 Task: Select the pages per sheet with 1.
Action: Mouse moved to (66, 112)
Screenshot: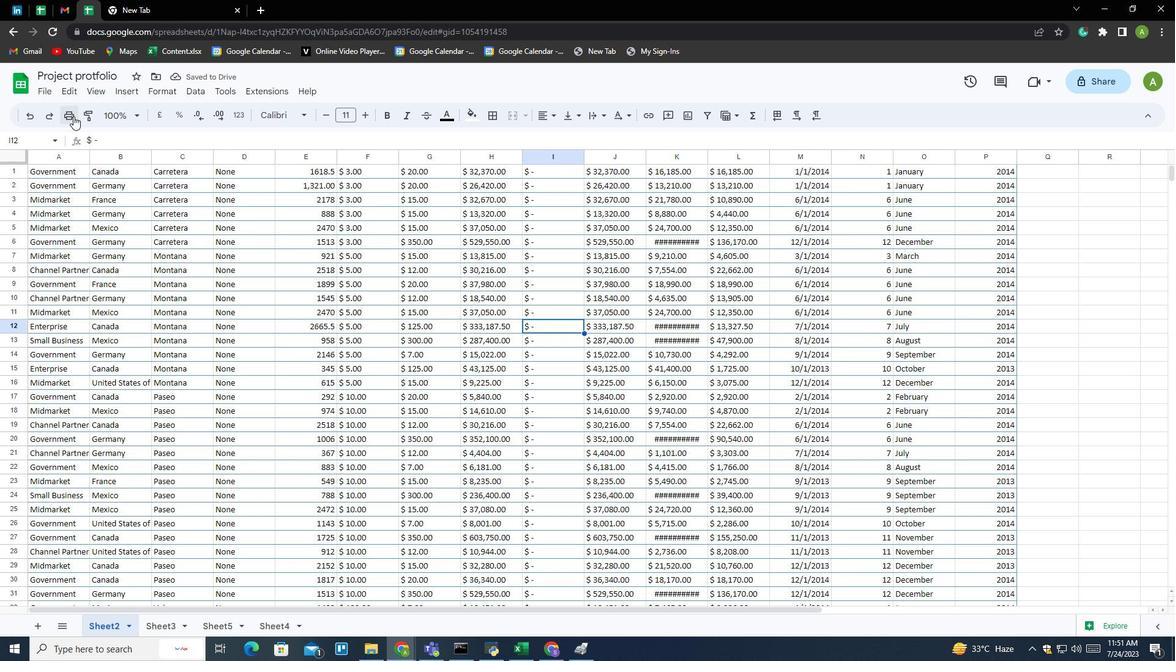 
Action: Mouse pressed left at (66, 112)
Screenshot: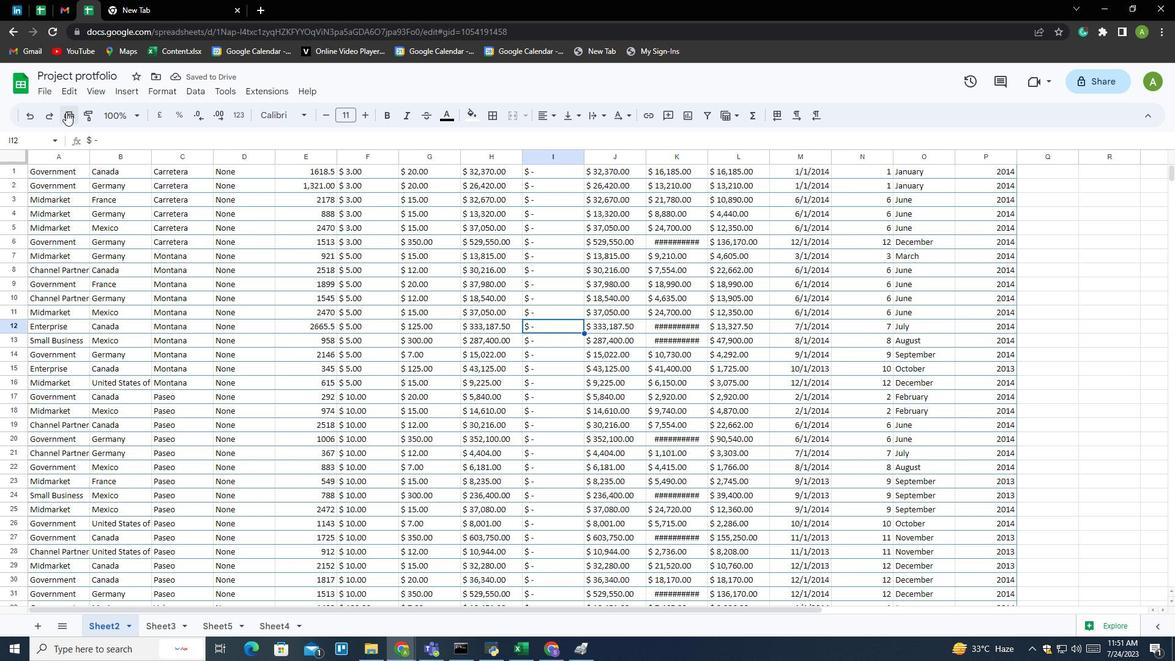 
Action: Mouse moved to (1146, 71)
Screenshot: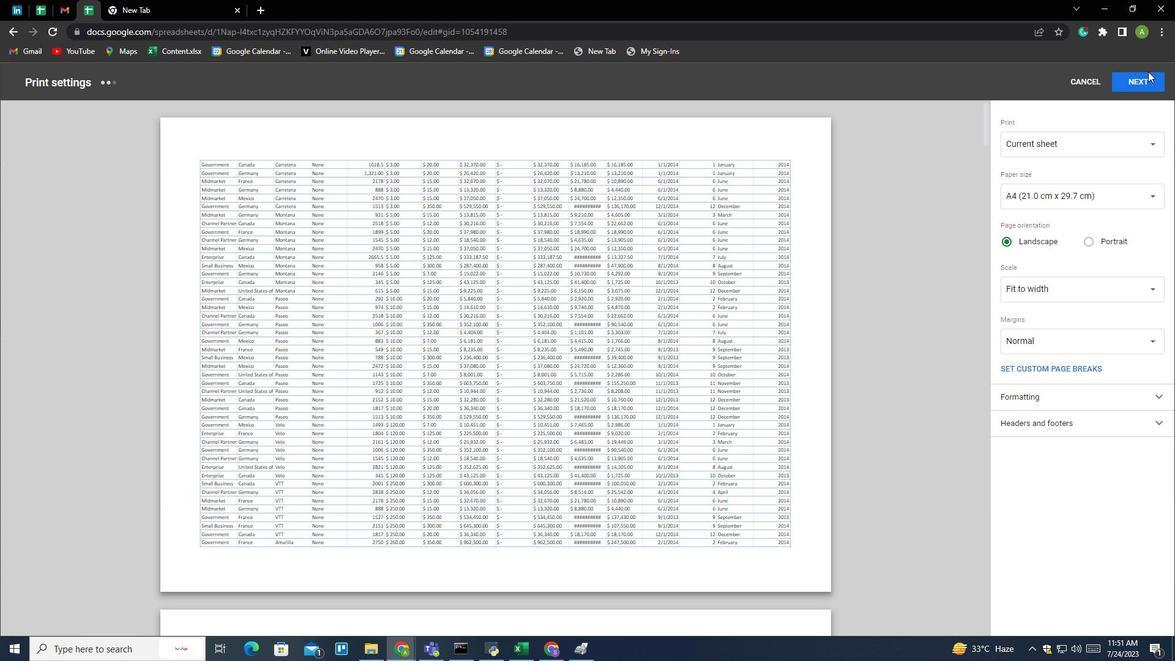 
Action: Mouse pressed left at (1146, 71)
Screenshot: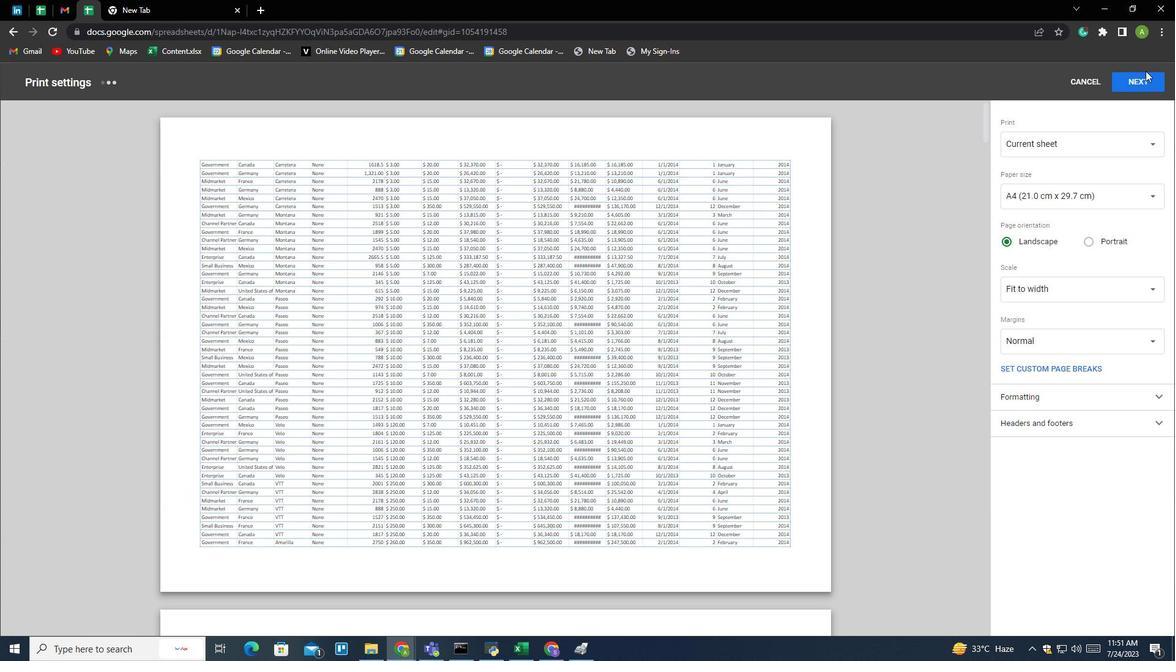 
Action: Mouse moved to (1145, 77)
Screenshot: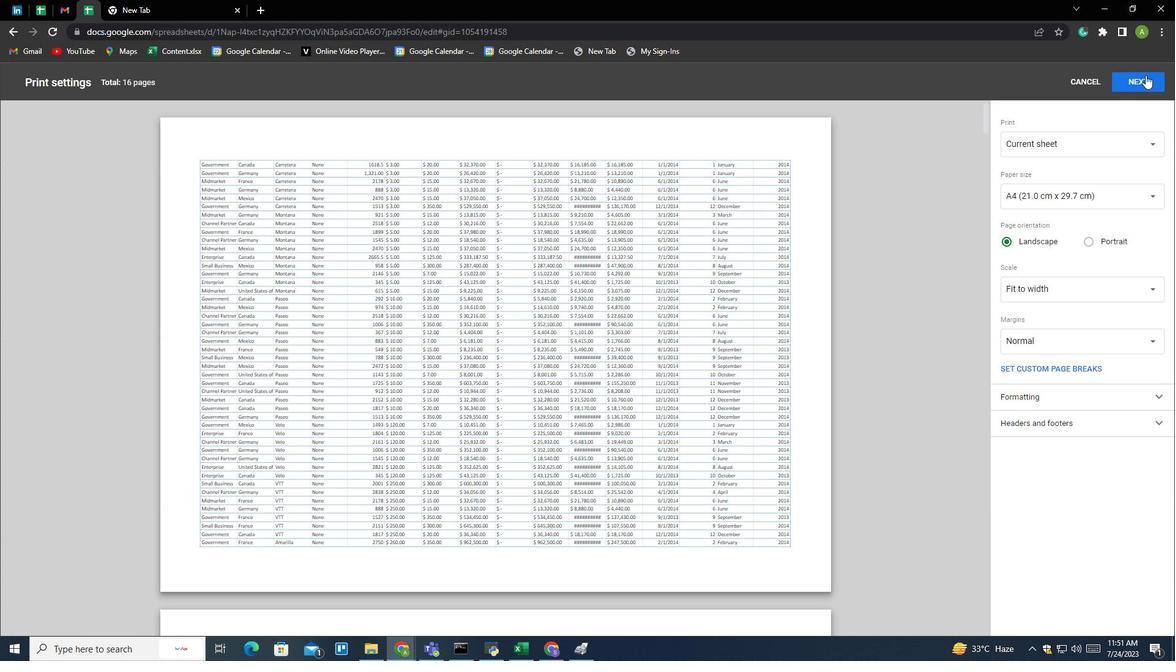 
Action: Mouse pressed left at (1145, 77)
Screenshot: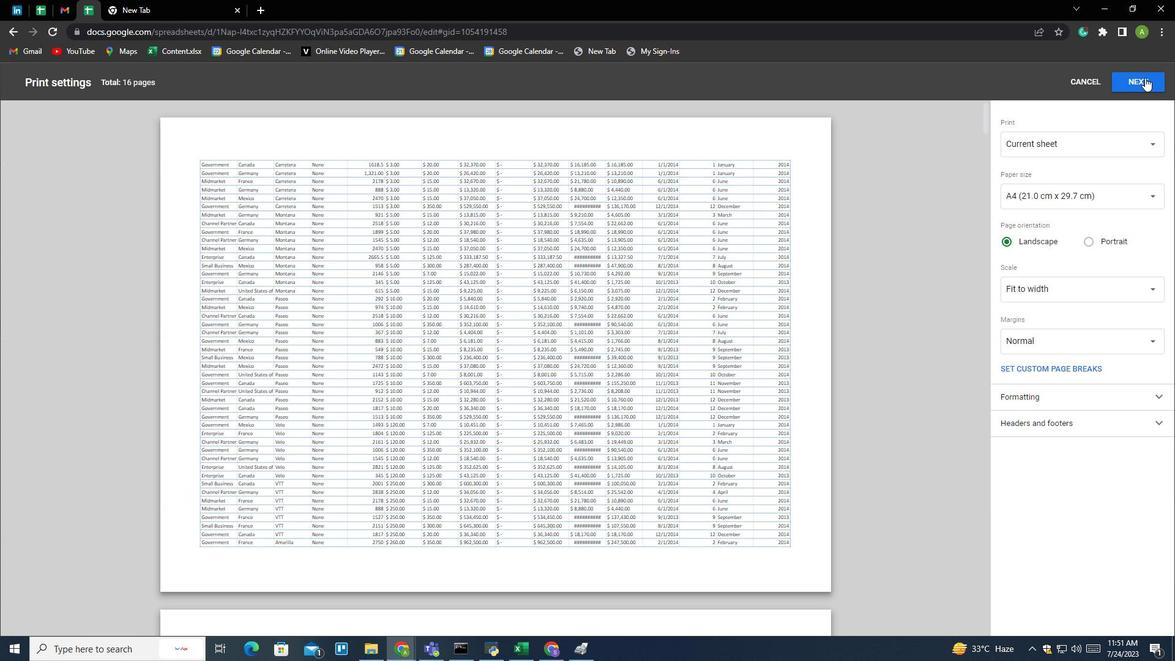 
Action: Mouse moved to (868, 131)
Screenshot: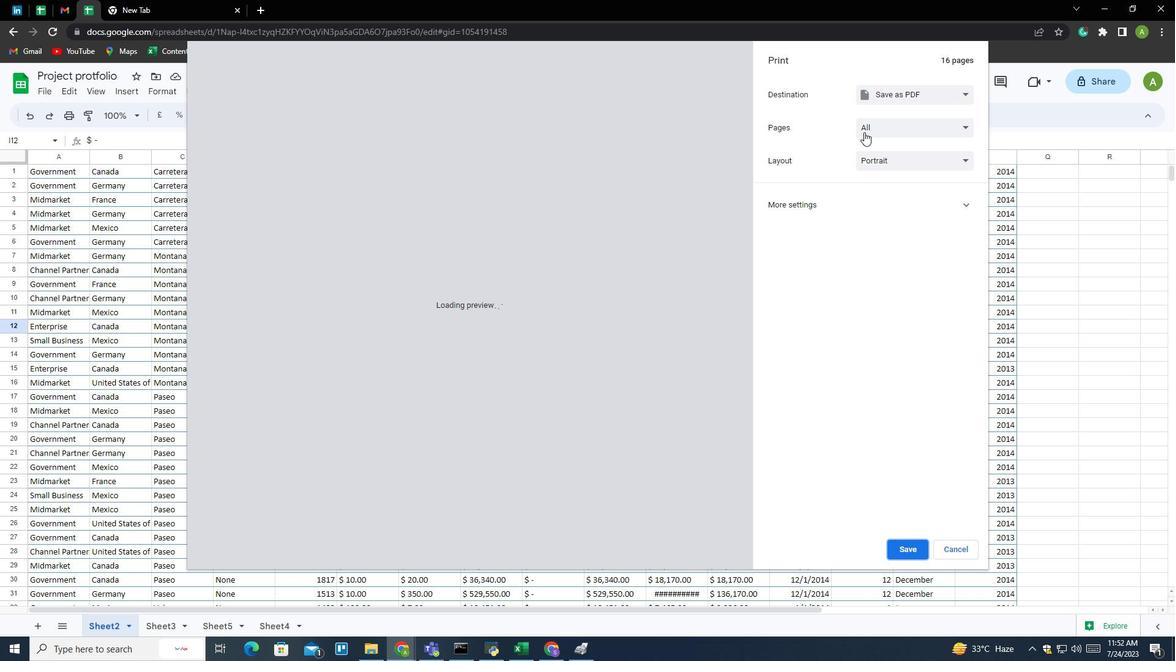 
Action: Mouse pressed left at (868, 131)
Screenshot: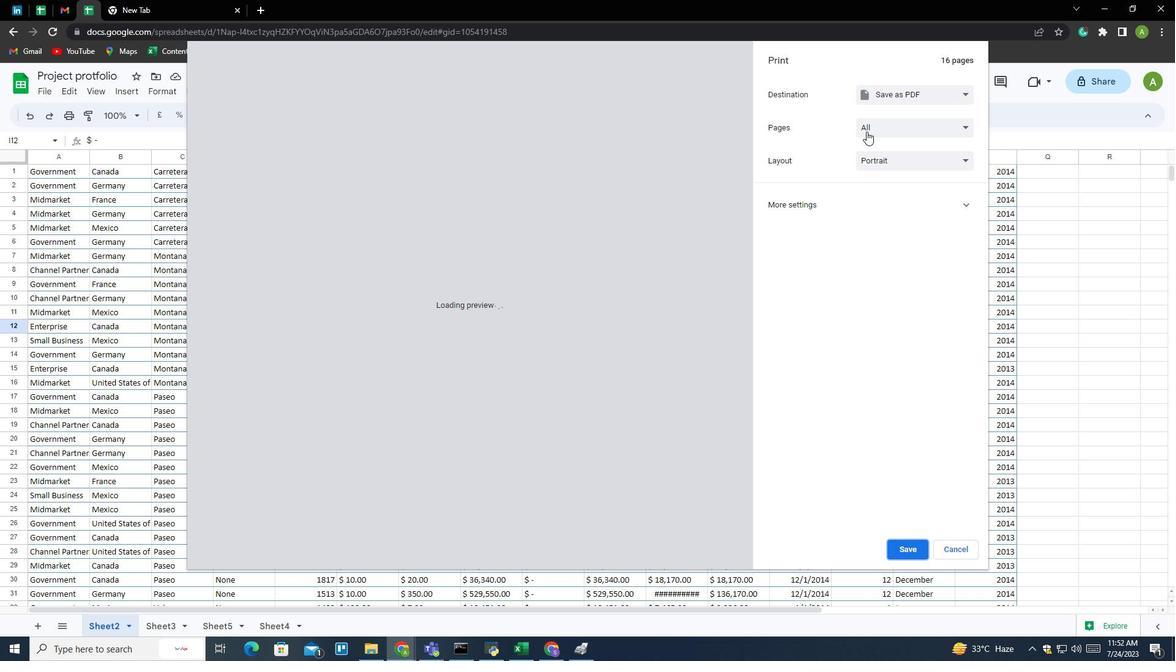 
Action: Mouse moved to (875, 172)
Screenshot: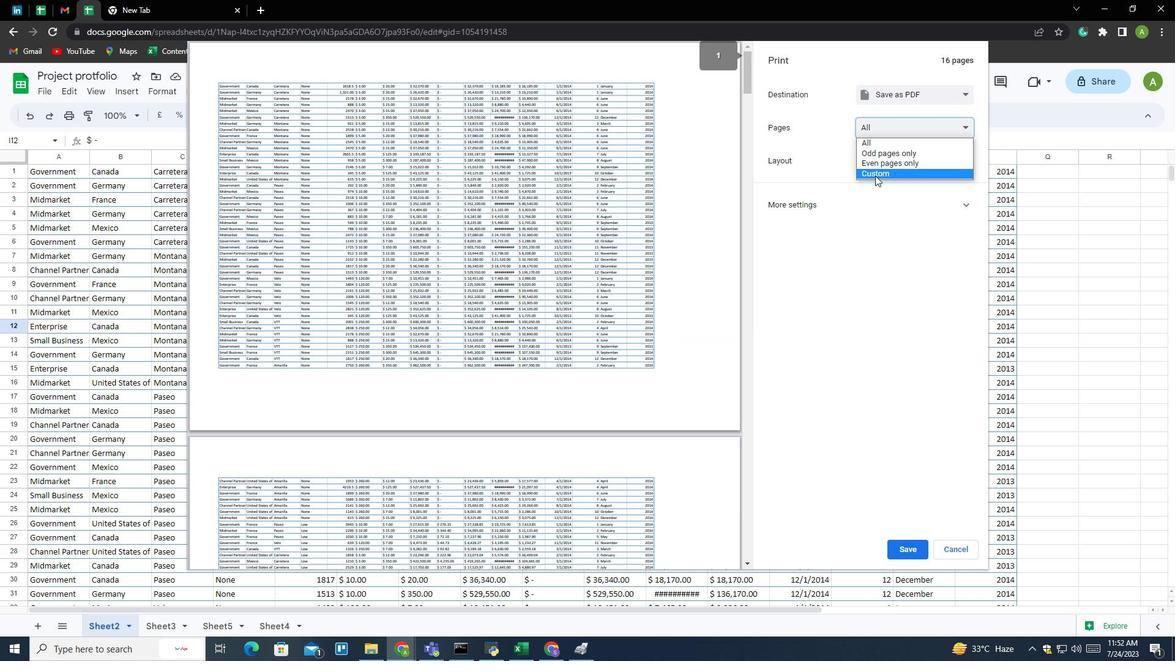 
Action: Mouse pressed left at (875, 172)
Screenshot: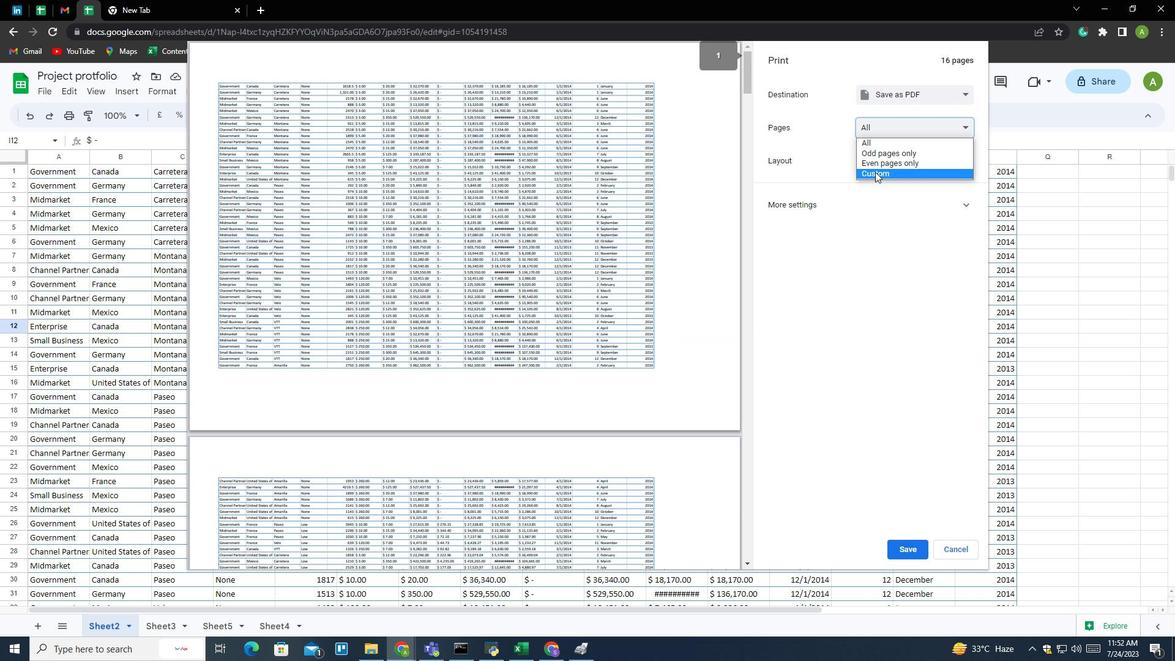 
Action: Mouse moved to (877, 151)
Screenshot: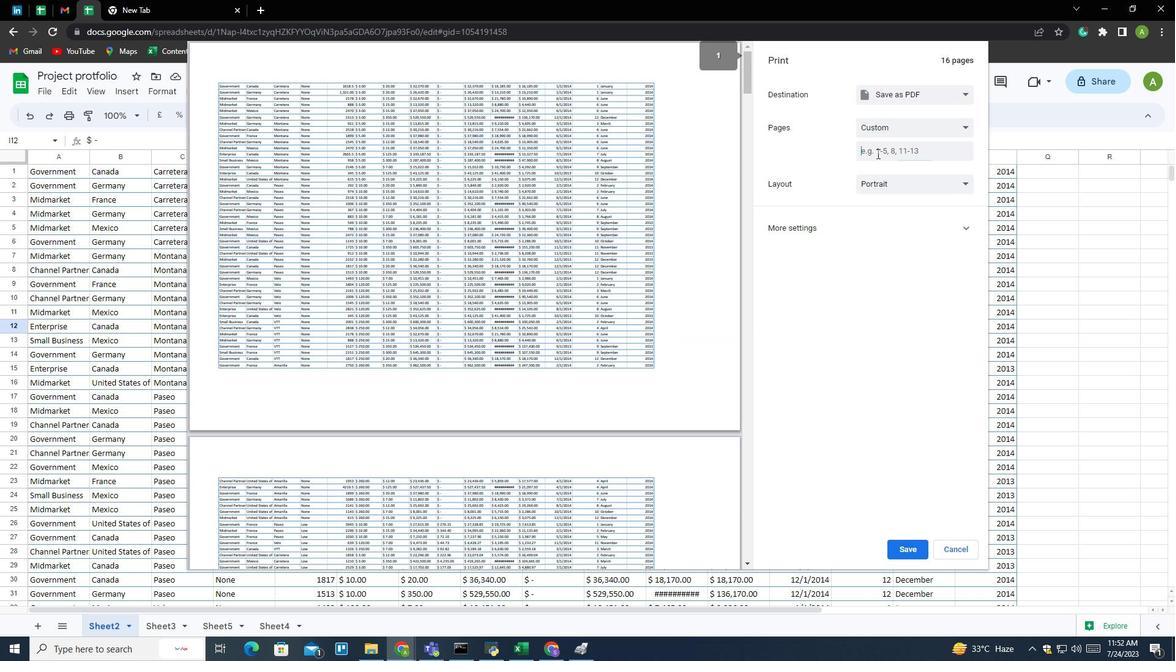 
Action: Mouse pressed left at (877, 151)
Screenshot: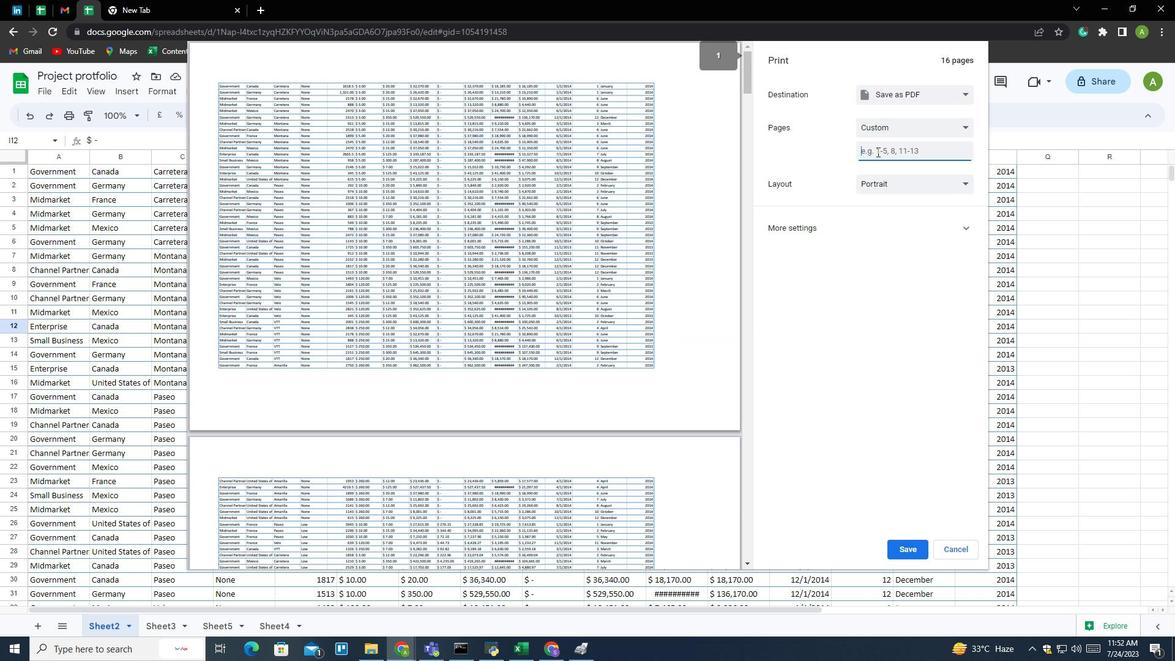 
Action: Key pressed 1
Screenshot: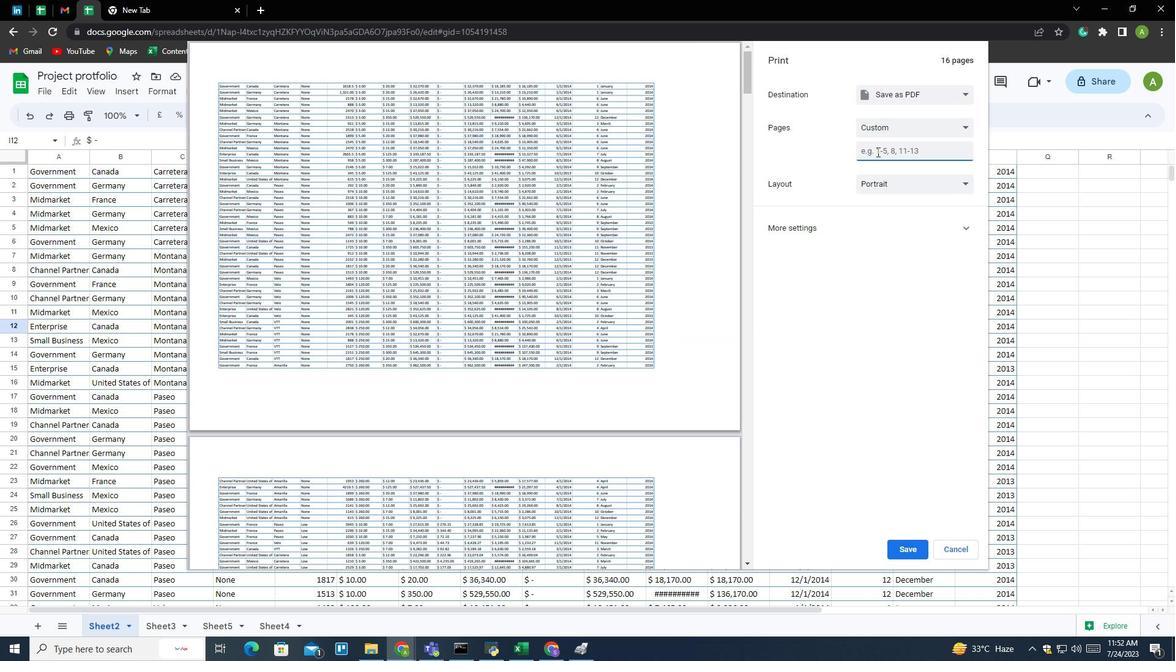 
Action: Mouse moved to (811, 518)
Screenshot: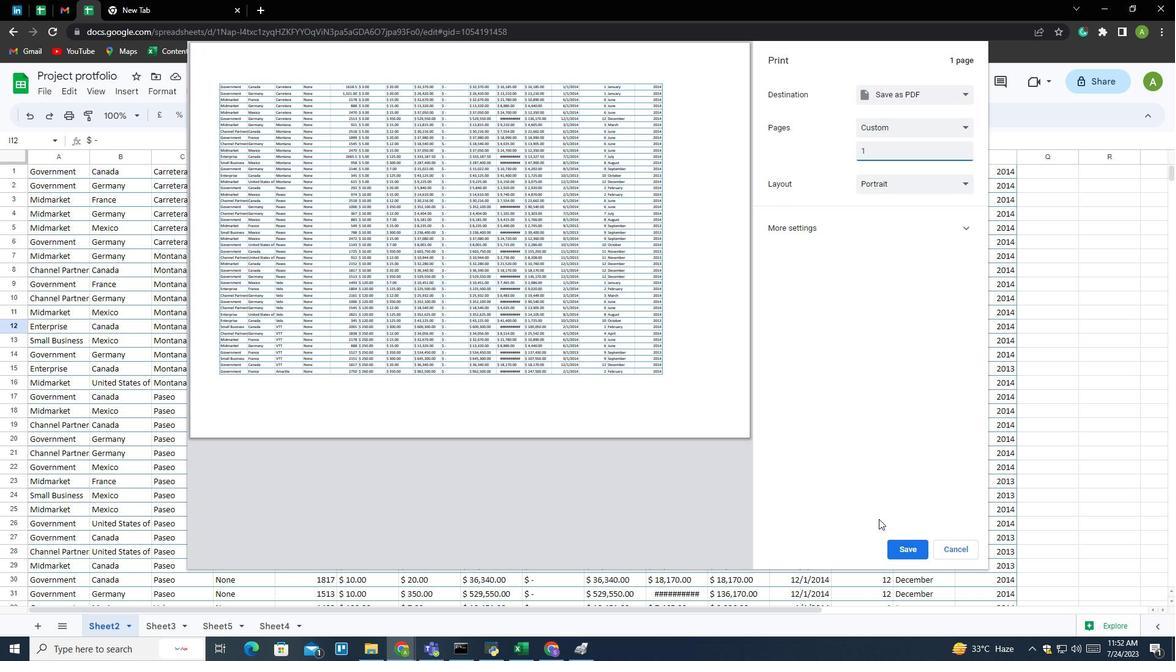 
